 Task: Look for products in the category "Hand Sanitizer" from Dr. Bronner's only.
Action: Mouse moved to (820, 301)
Screenshot: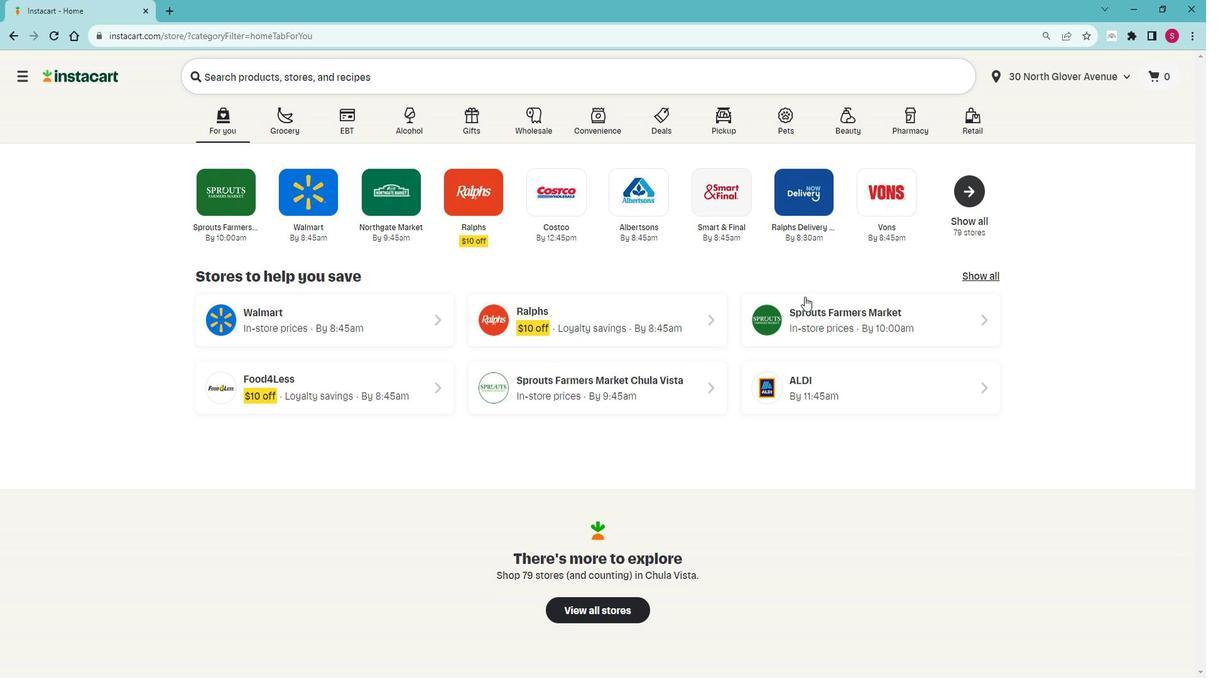 
Action: Mouse pressed left at (820, 301)
Screenshot: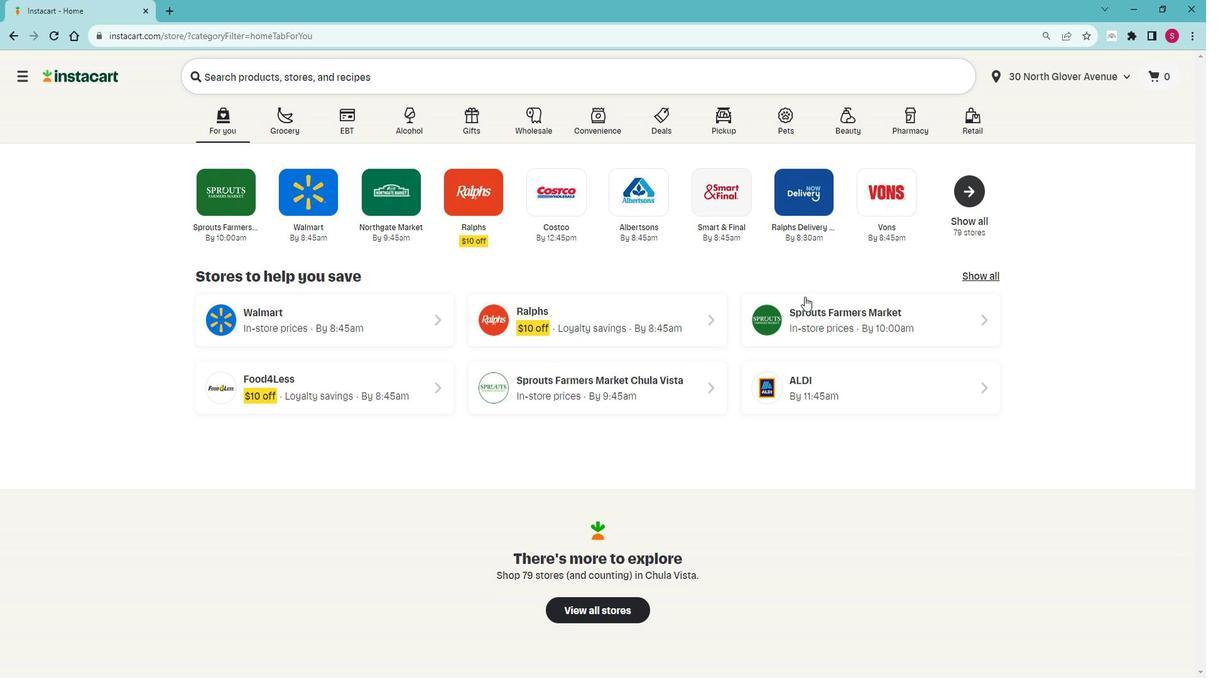 
Action: Mouse moved to (76, 434)
Screenshot: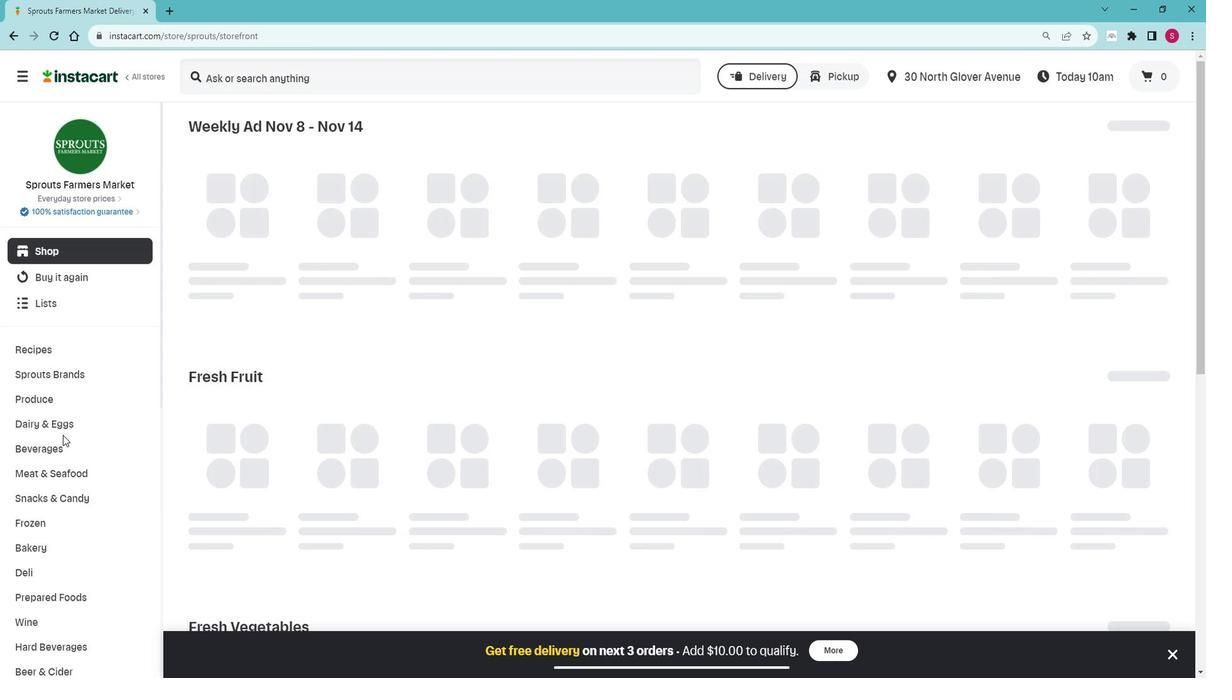
Action: Mouse scrolled (76, 433) with delta (0, 0)
Screenshot: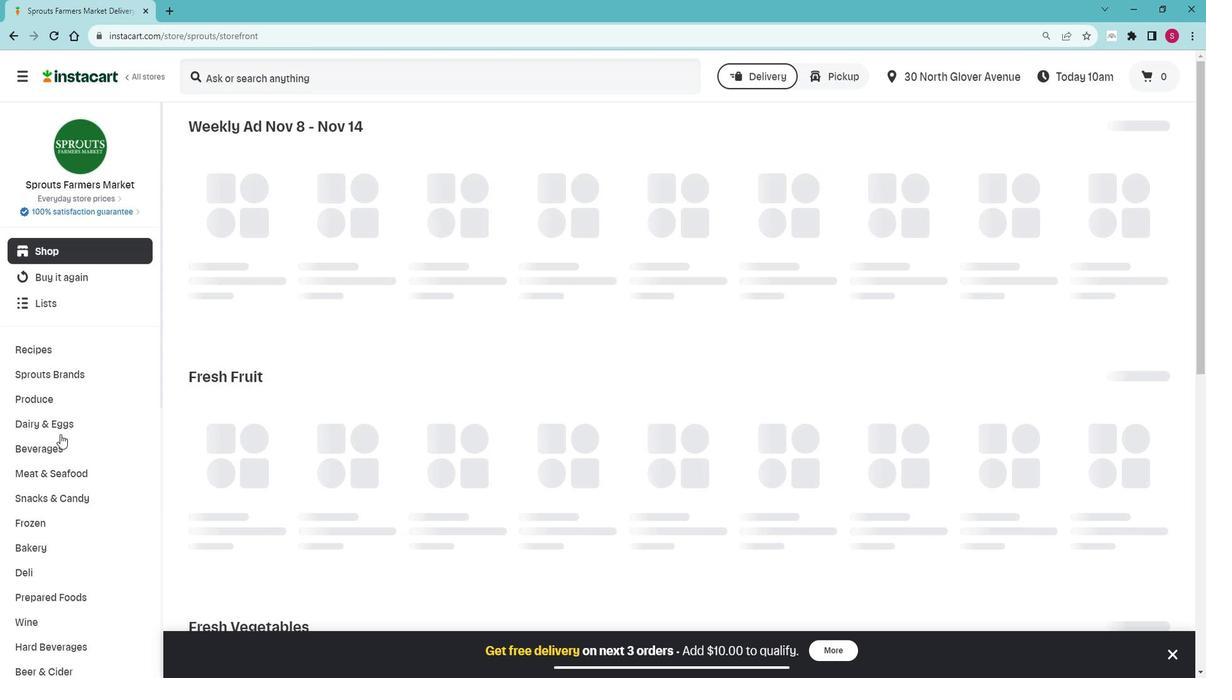 
Action: Mouse scrolled (76, 433) with delta (0, 0)
Screenshot: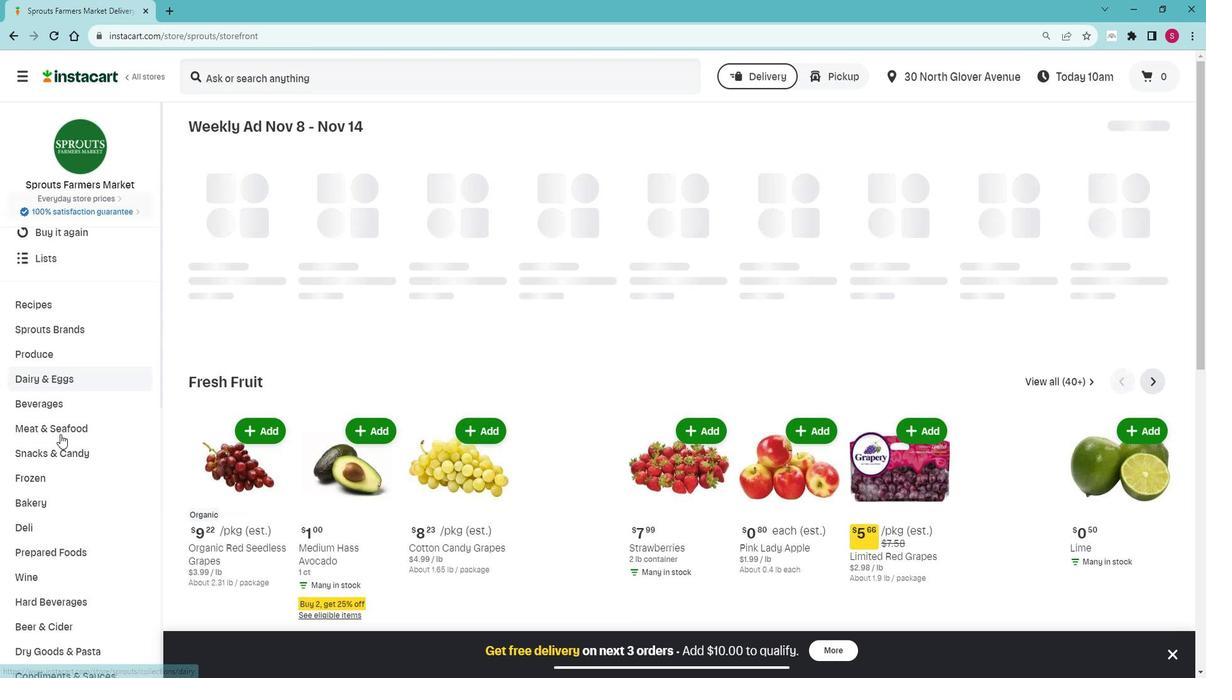 
Action: Mouse scrolled (76, 433) with delta (0, 0)
Screenshot: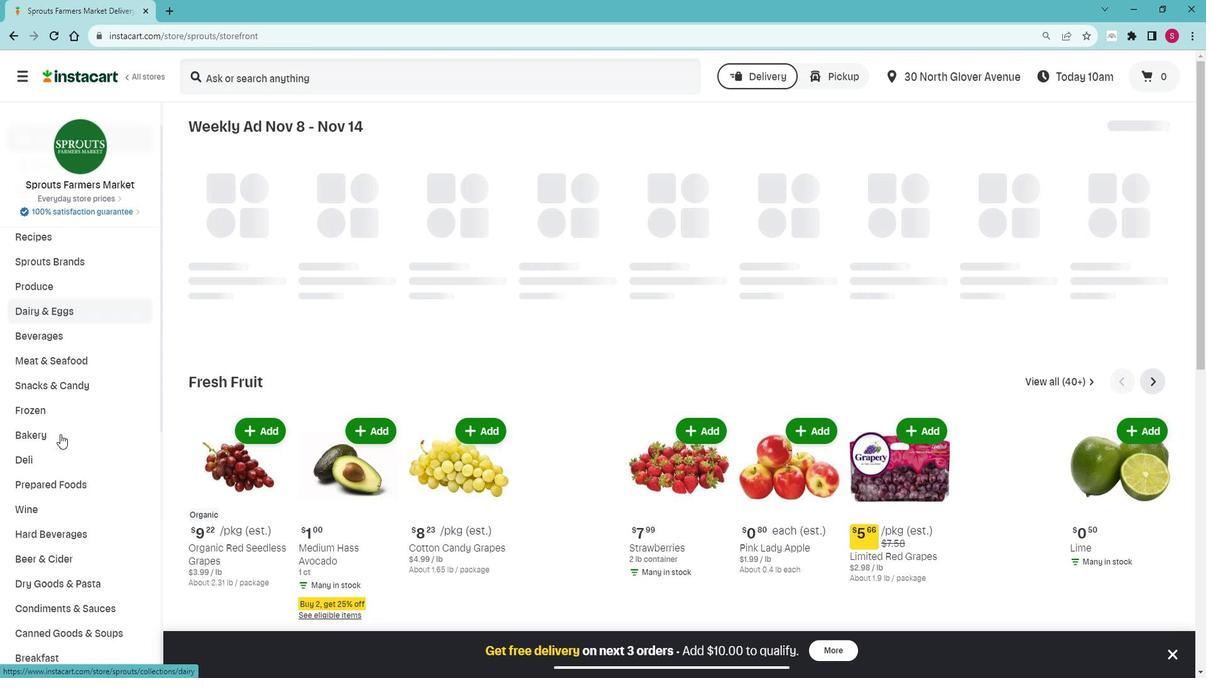 
Action: Mouse scrolled (76, 433) with delta (0, 0)
Screenshot: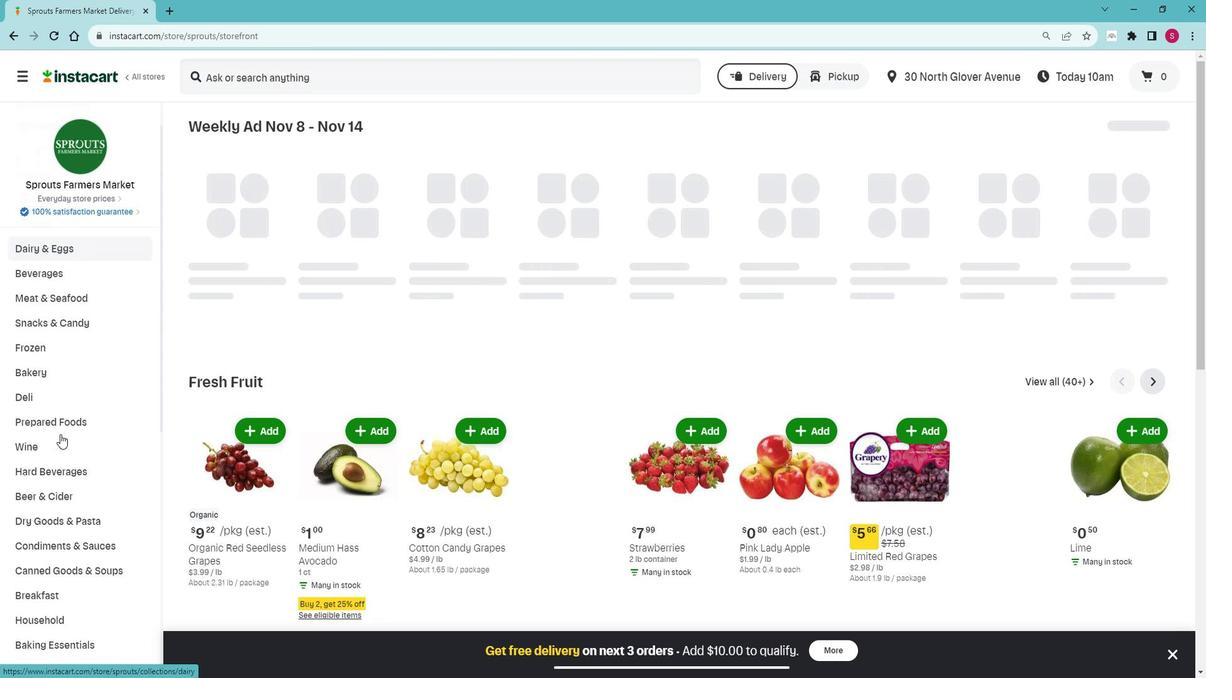
Action: Mouse moved to (76, 432)
Screenshot: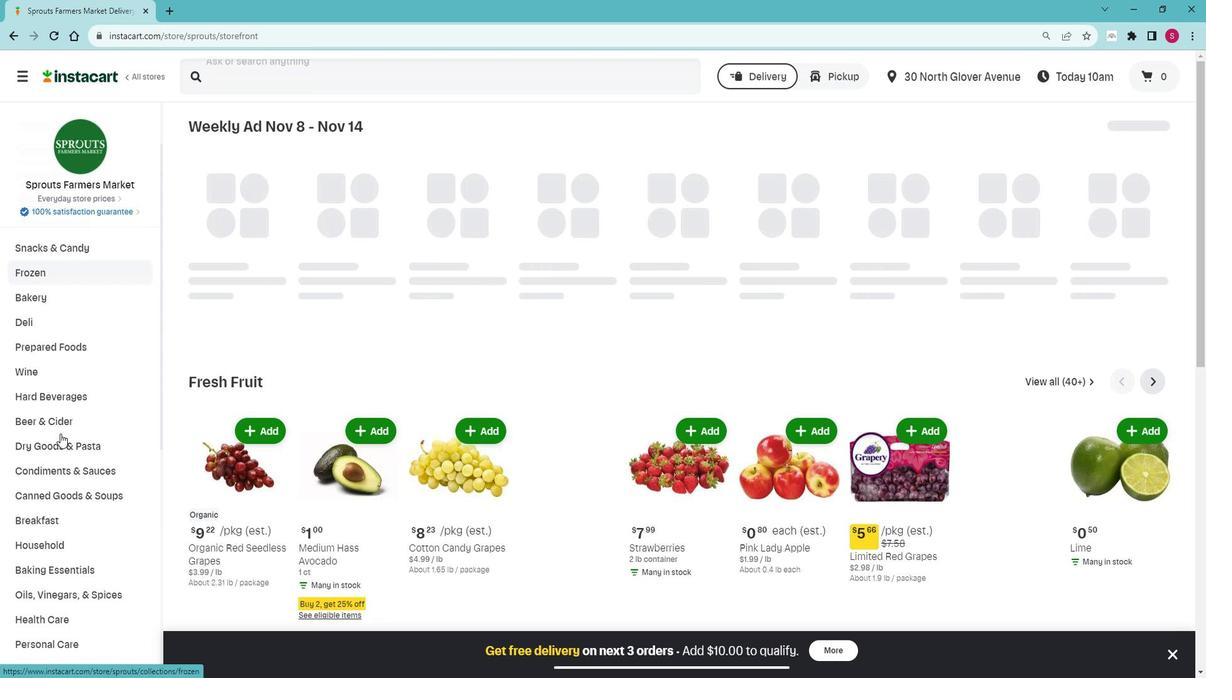 
Action: Mouse scrolled (76, 431) with delta (0, 0)
Screenshot: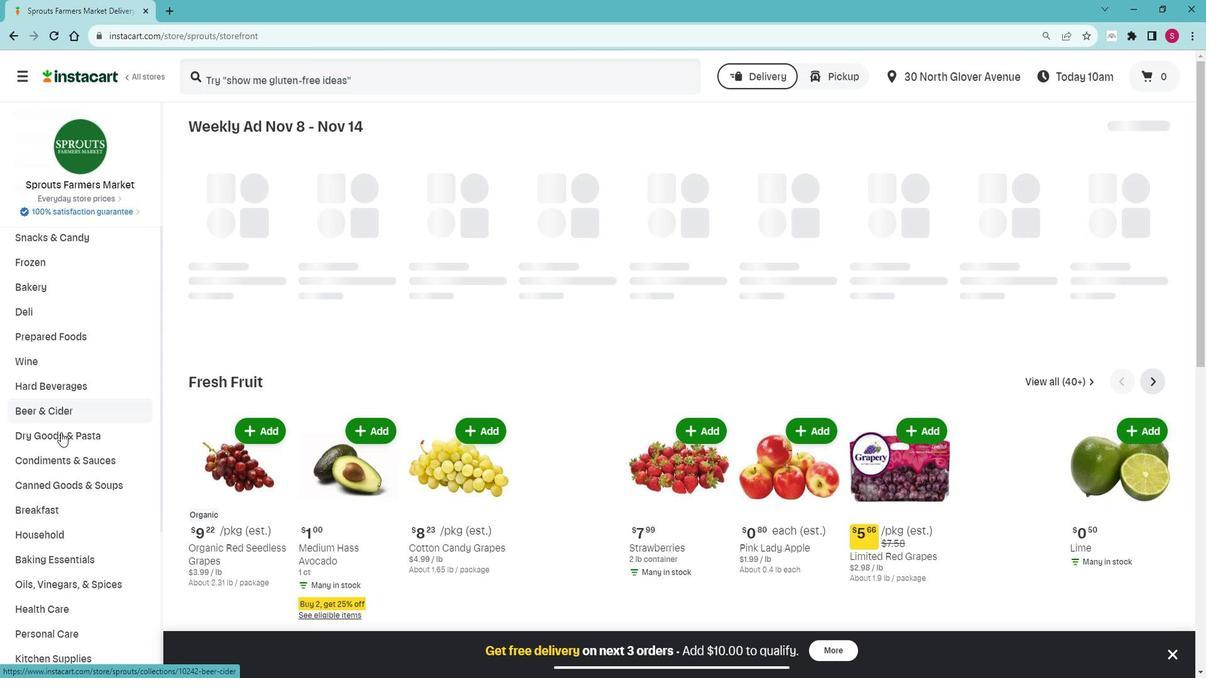 
Action: Mouse scrolled (76, 431) with delta (0, 0)
Screenshot: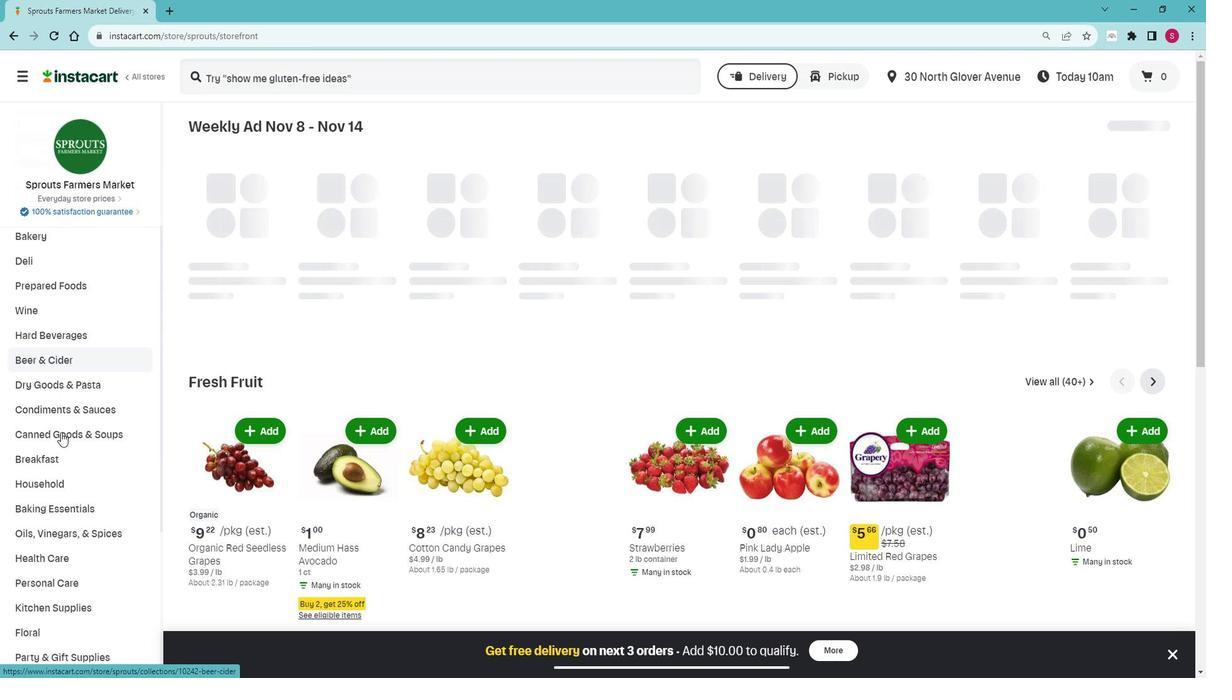 
Action: Mouse scrolled (76, 431) with delta (0, 0)
Screenshot: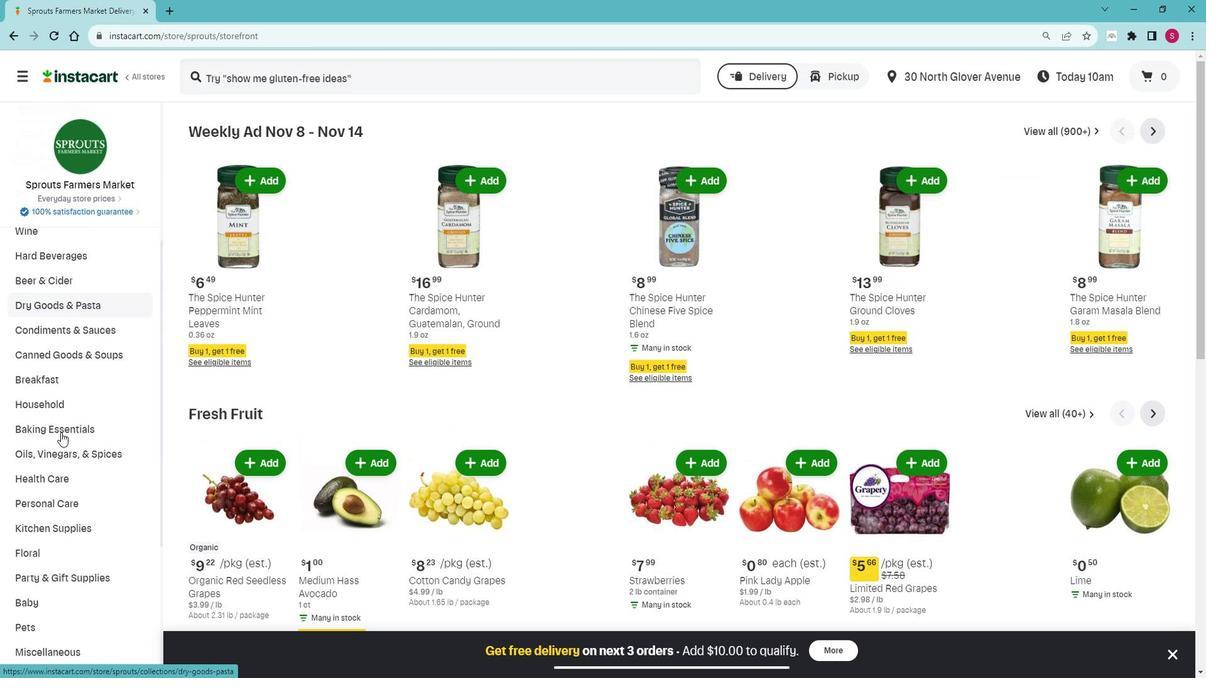 
Action: Mouse moved to (74, 440)
Screenshot: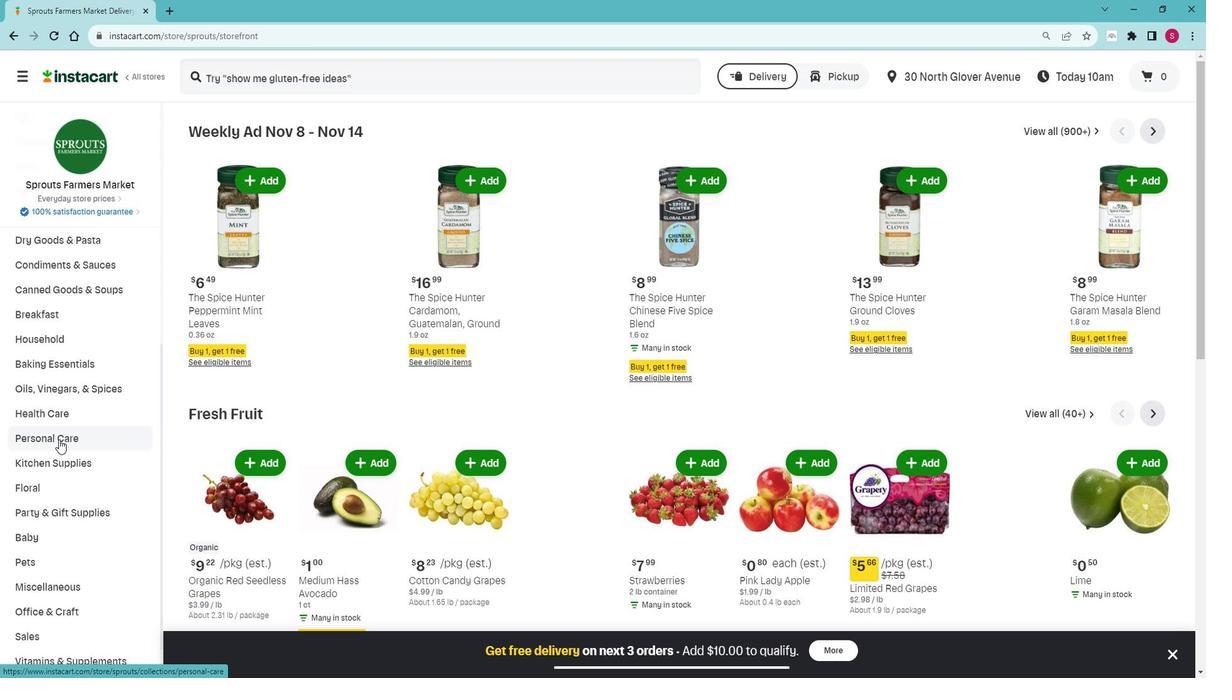 
Action: Mouse pressed left at (74, 440)
Screenshot: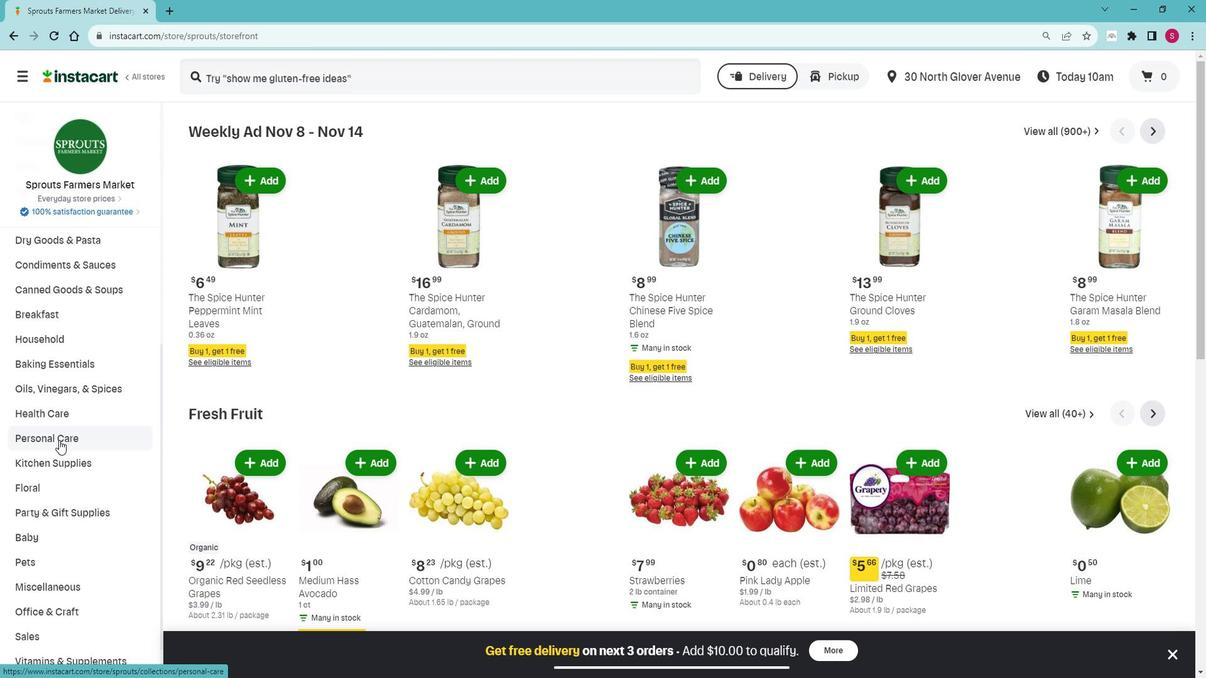 
Action: Mouse moved to (78, 463)
Screenshot: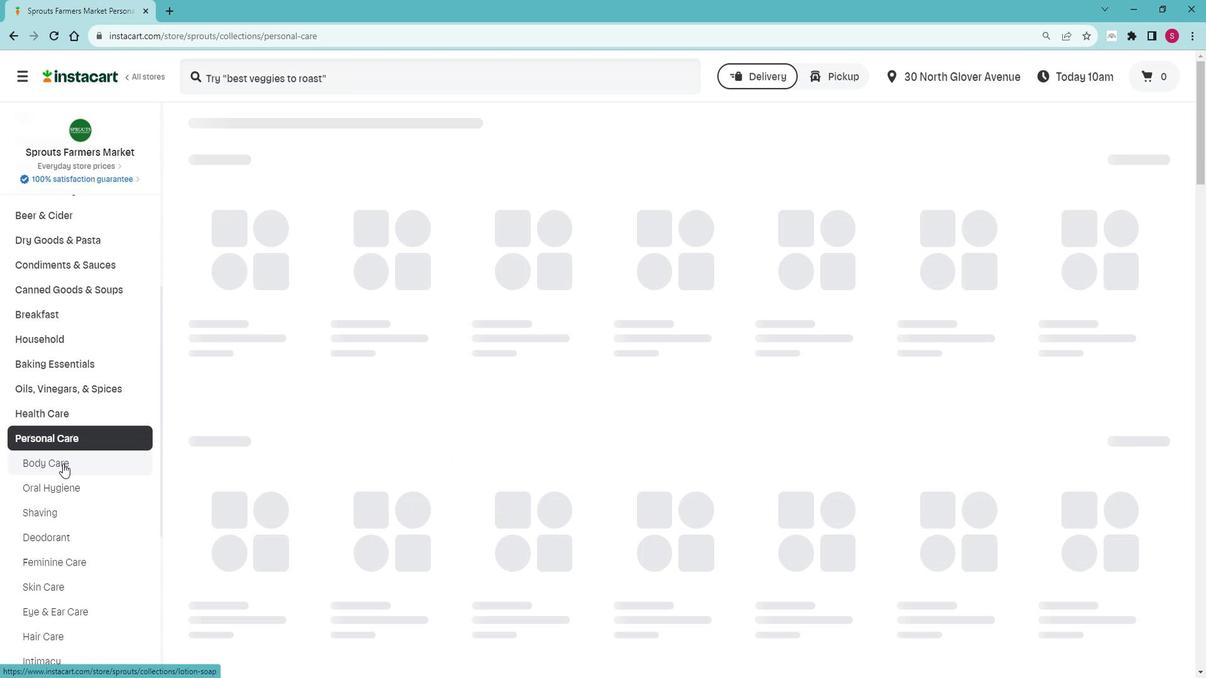 
Action: Mouse pressed left at (78, 463)
Screenshot: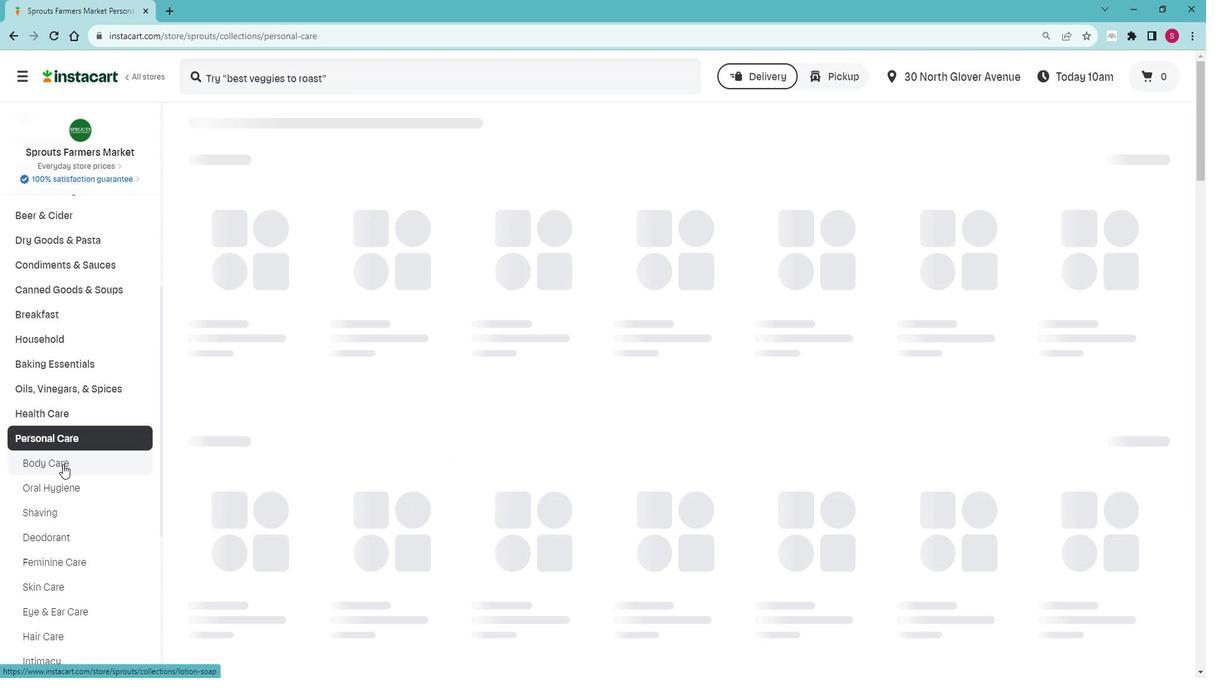
Action: Mouse moved to (650, 183)
Screenshot: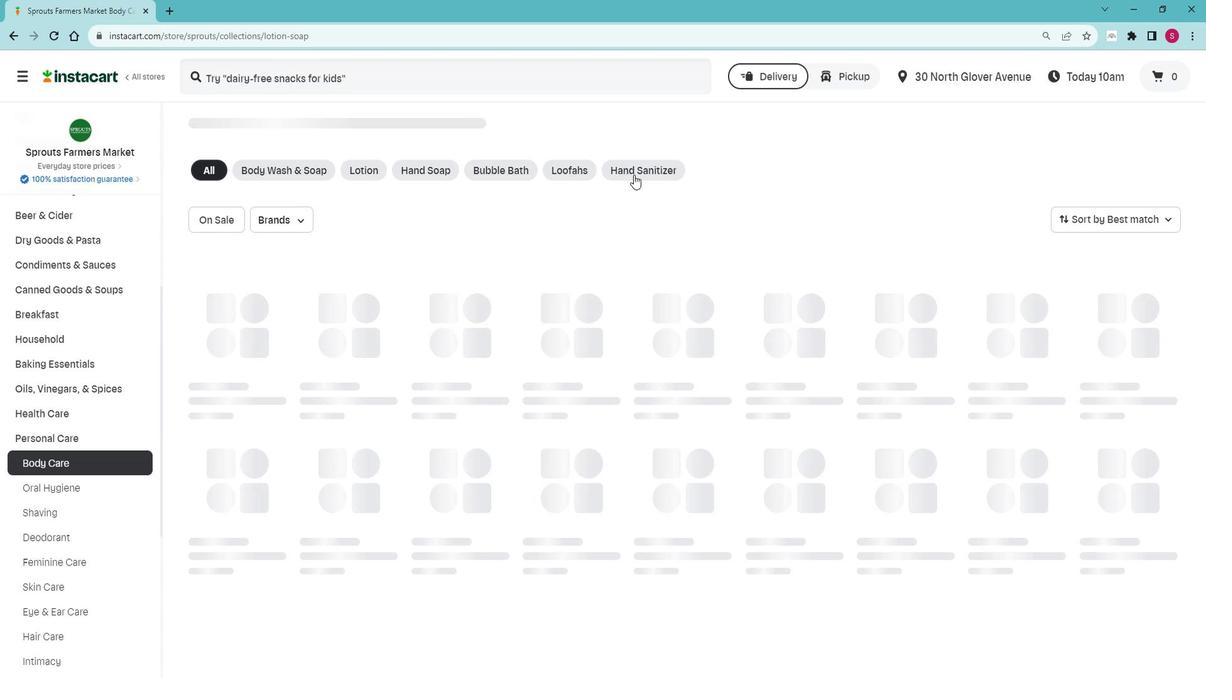 
Action: Mouse pressed left at (650, 183)
Screenshot: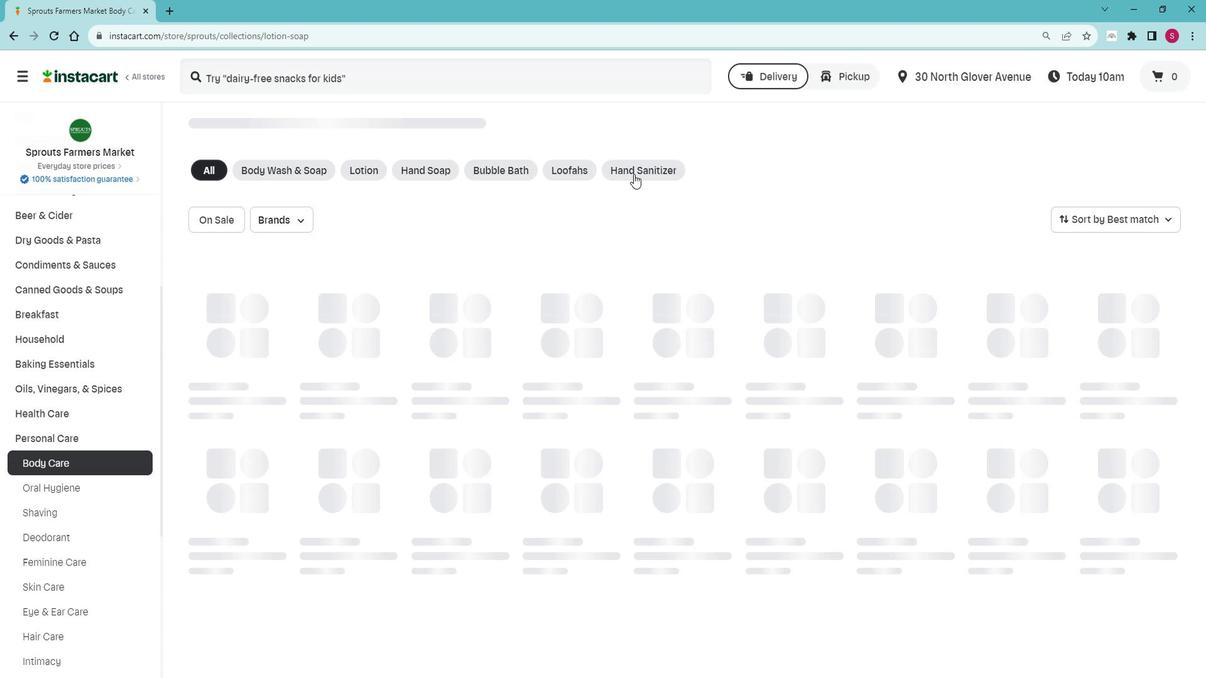 
Action: Mouse moved to (250, 235)
Screenshot: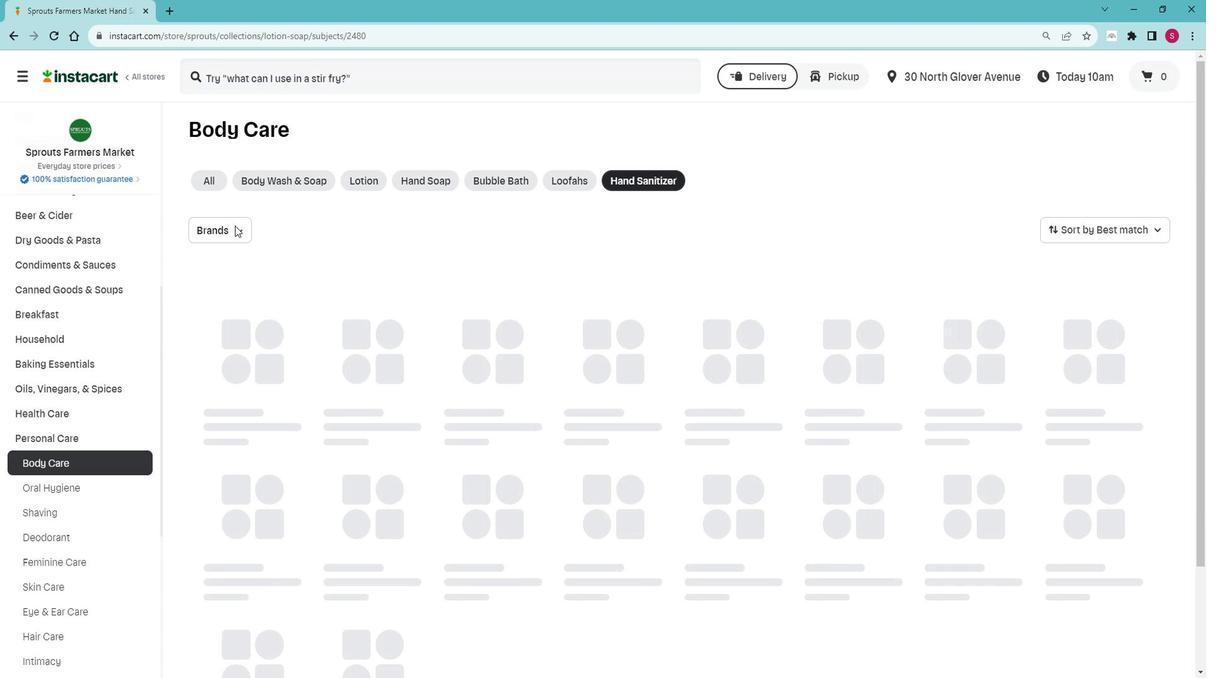 
Action: Mouse pressed left at (250, 235)
Screenshot: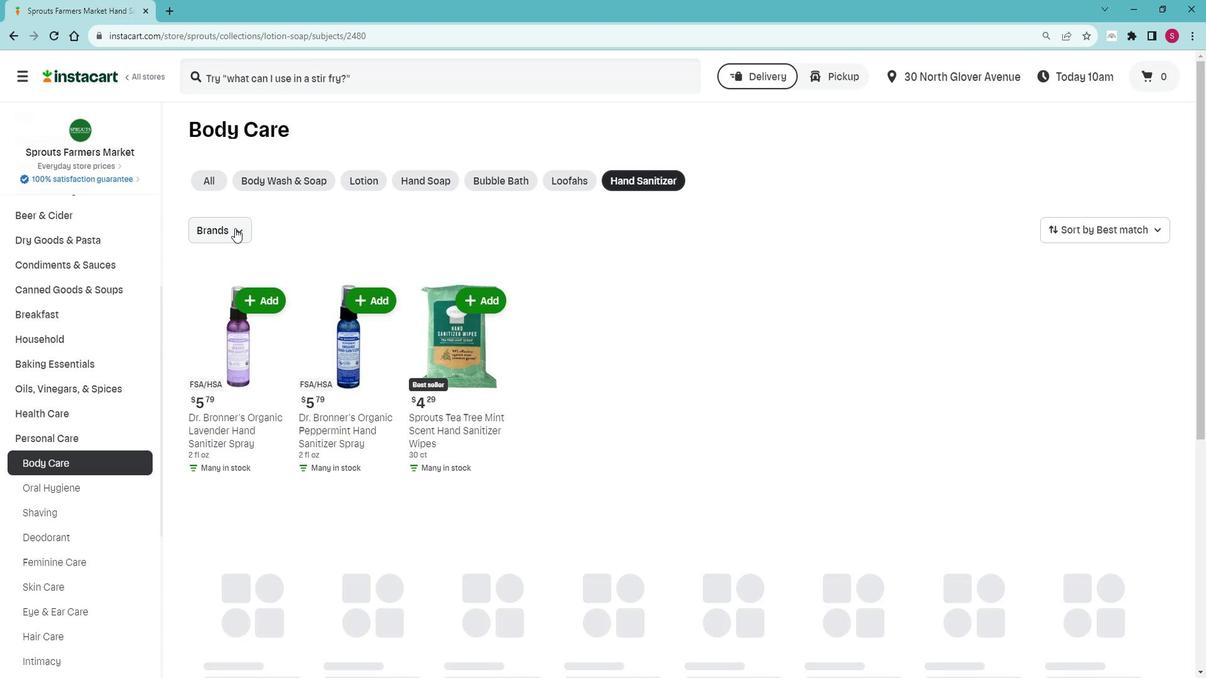
Action: Mouse moved to (271, 369)
Screenshot: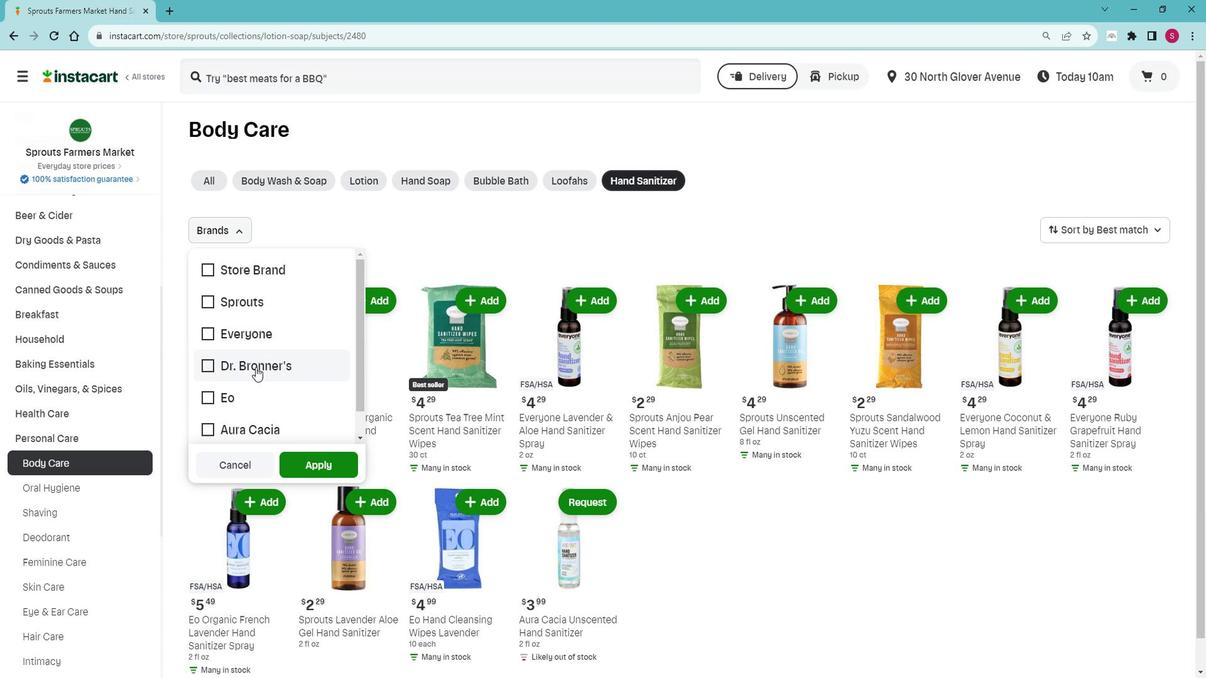 
Action: Mouse pressed left at (271, 369)
Screenshot: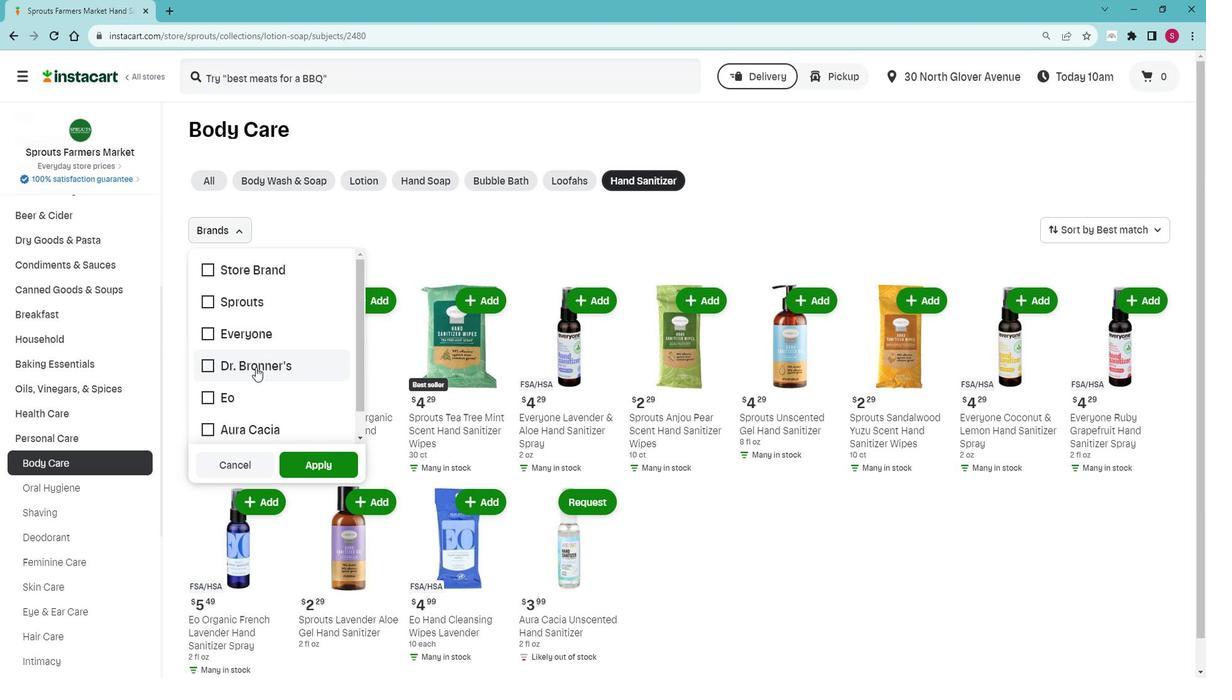 
Action: Mouse moved to (300, 450)
Screenshot: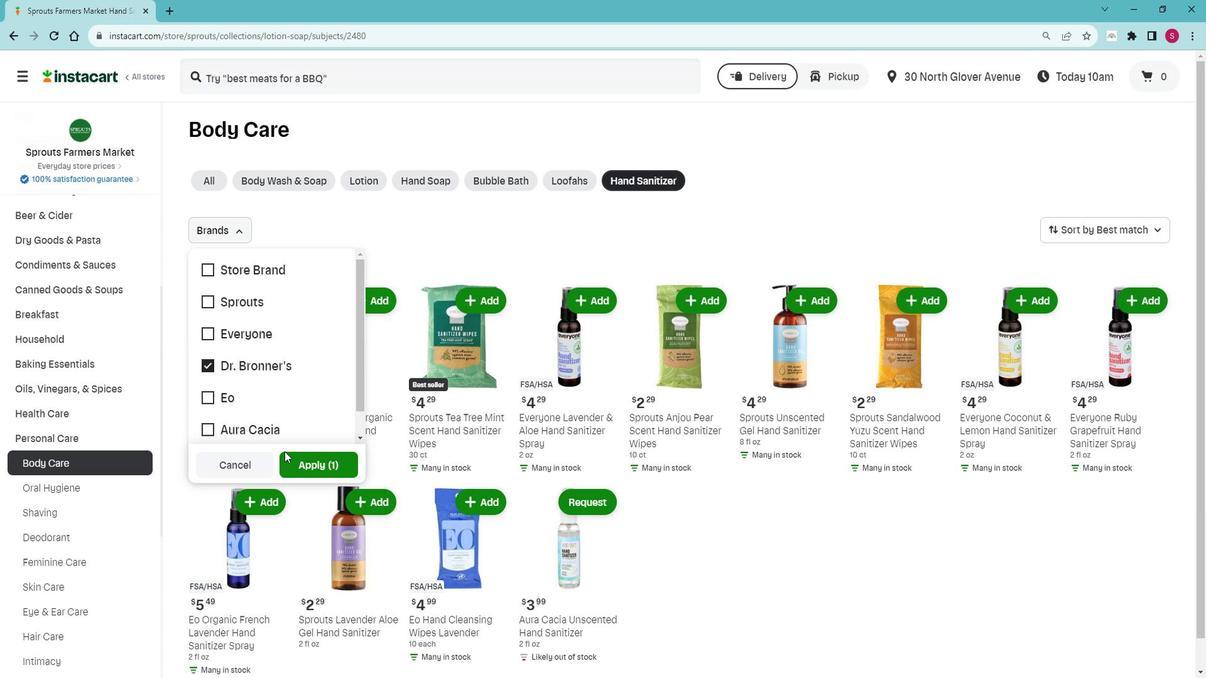 
Action: Mouse pressed left at (300, 450)
Screenshot: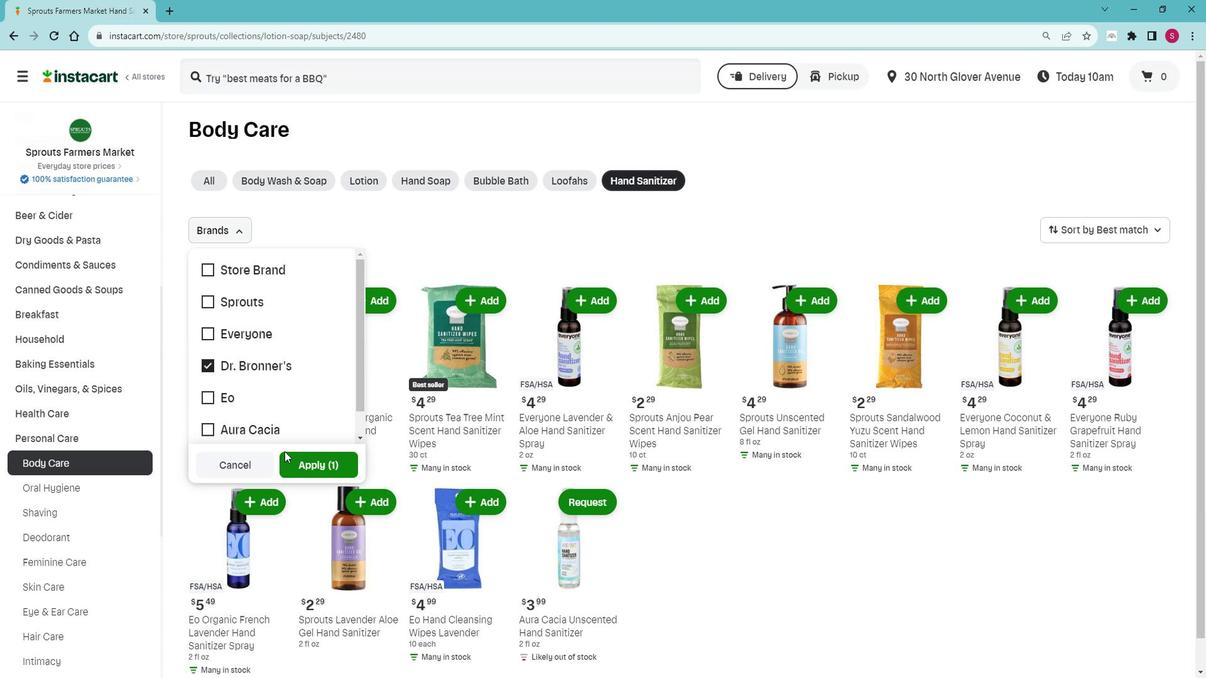 
Action: Mouse moved to (297, 456)
Screenshot: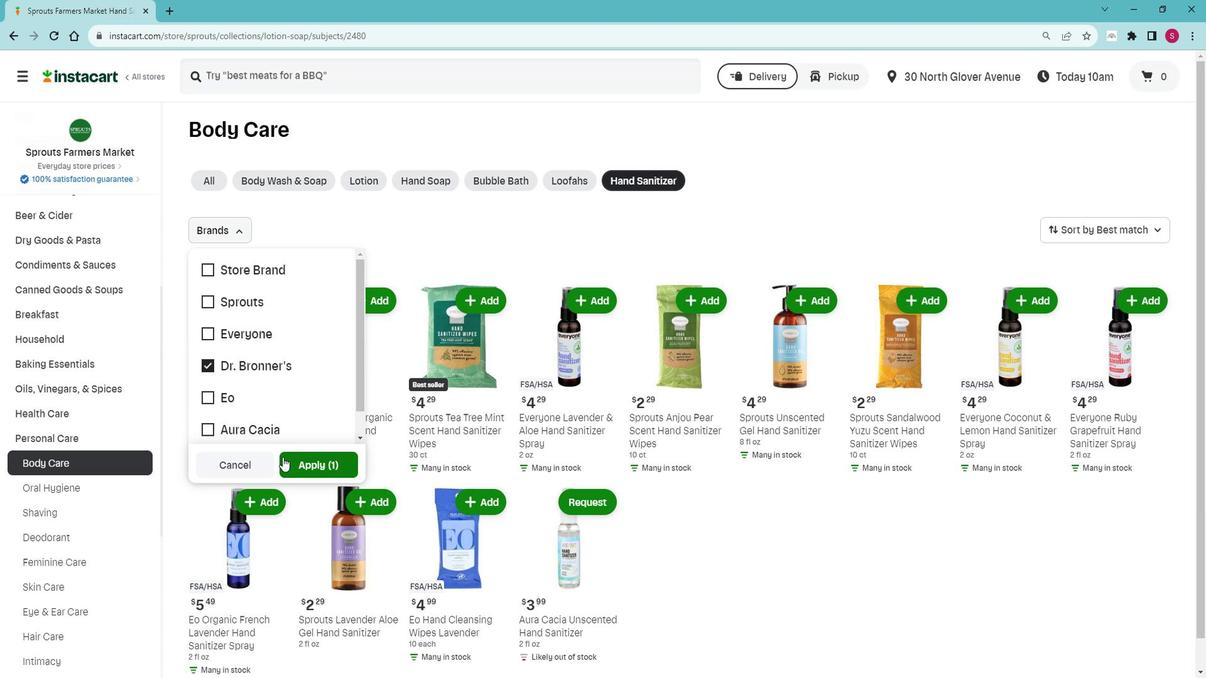 
Action: Mouse pressed left at (297, 456)
Screenshot: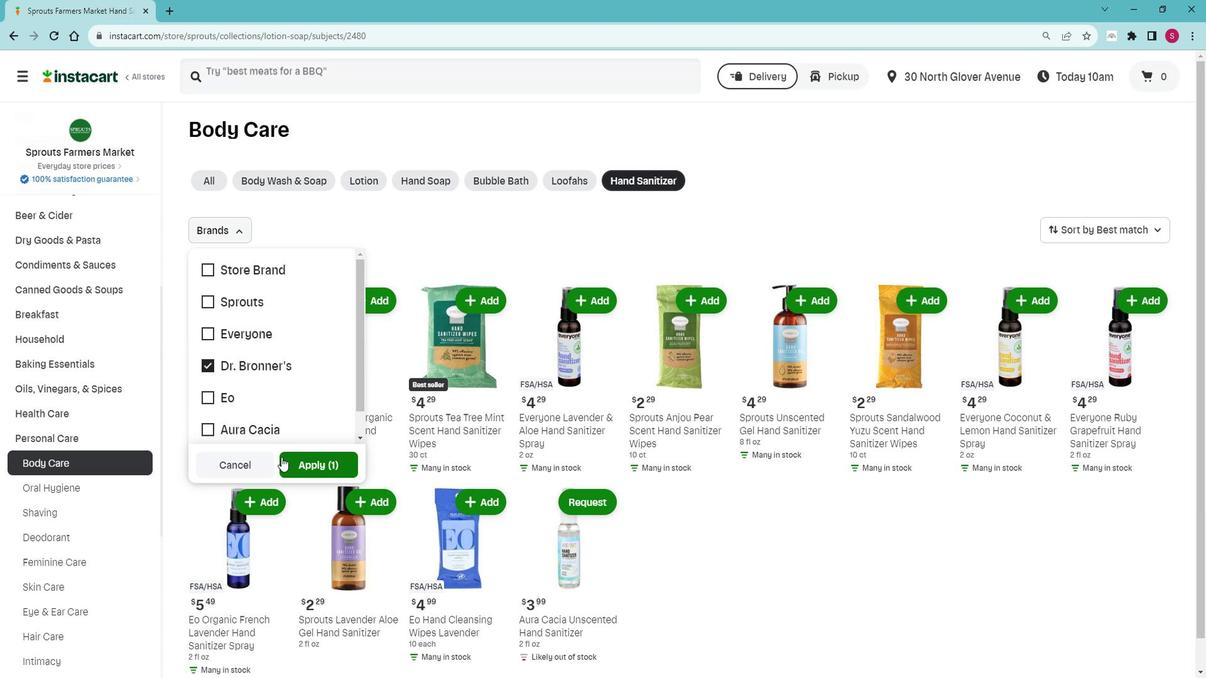 
Action: Mouse moved to (555, 283)
Screenshot: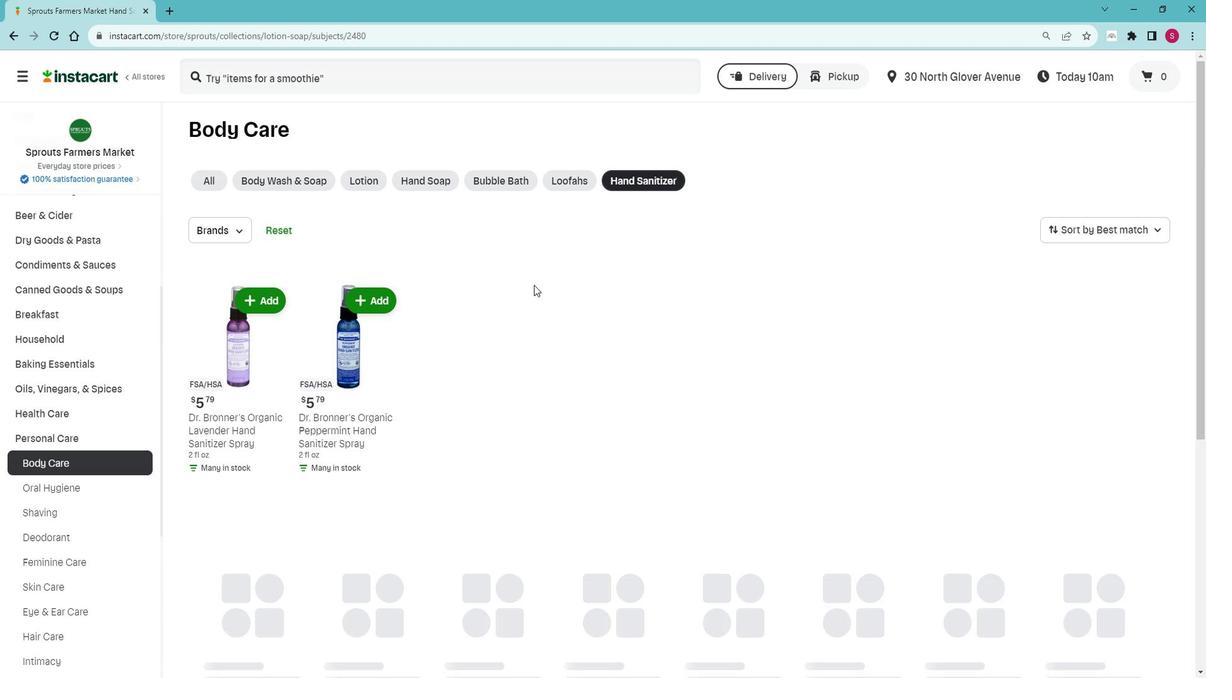 
